 Task: Look for products in the category "Superfoods" from Sunfood Superfoods only.
Action: Mouse moved to (267, 138)
Screenshot: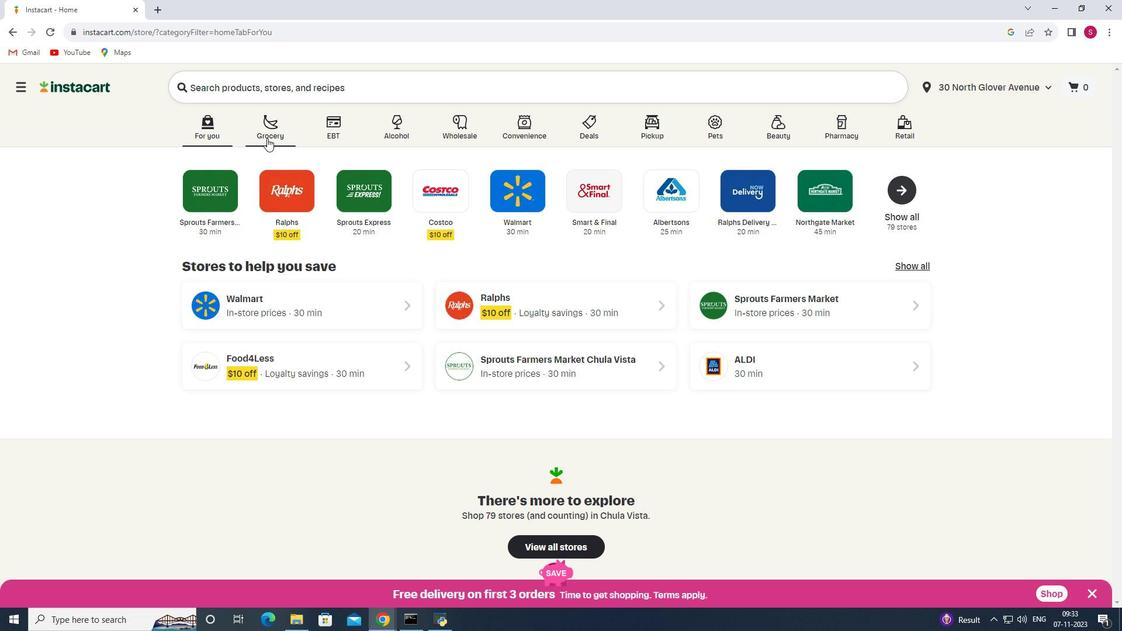 
Action: Mouse pressed left at (267, 138)
Screenshot: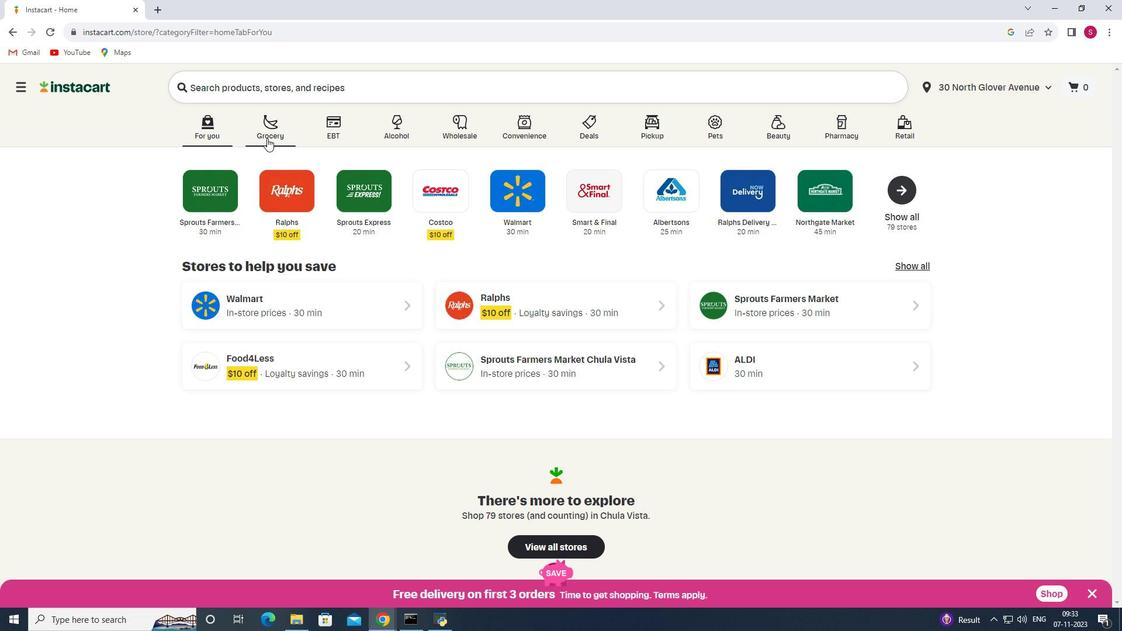 
Action: Mouse moved to (265, 333)
Screenshot: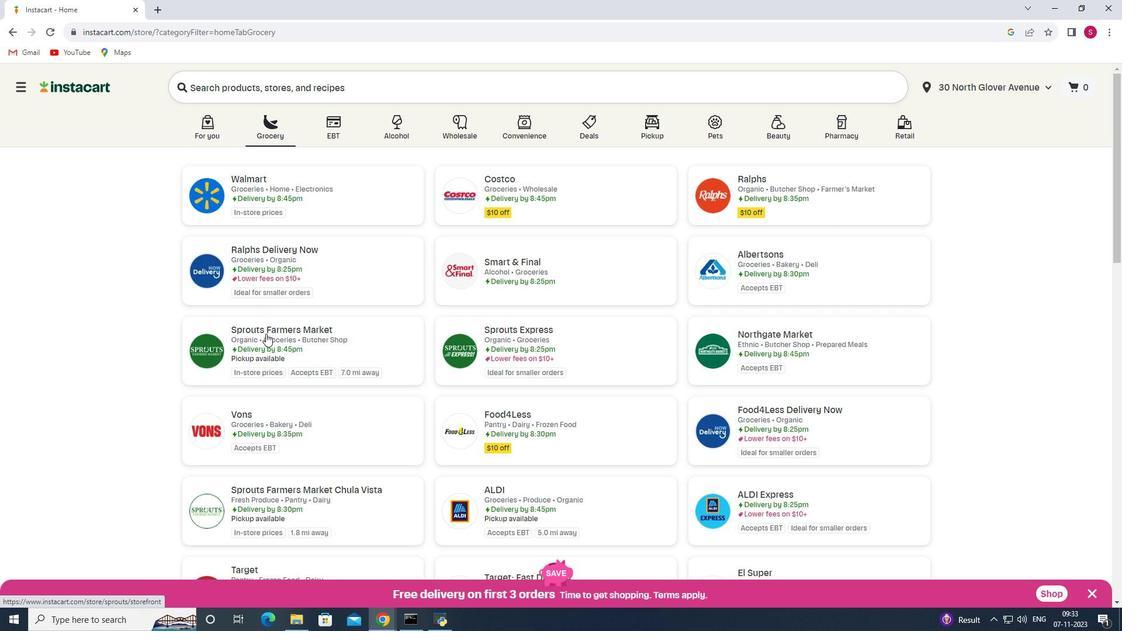 
Action: Mouse pressed left at (265, 333)
Screenshot: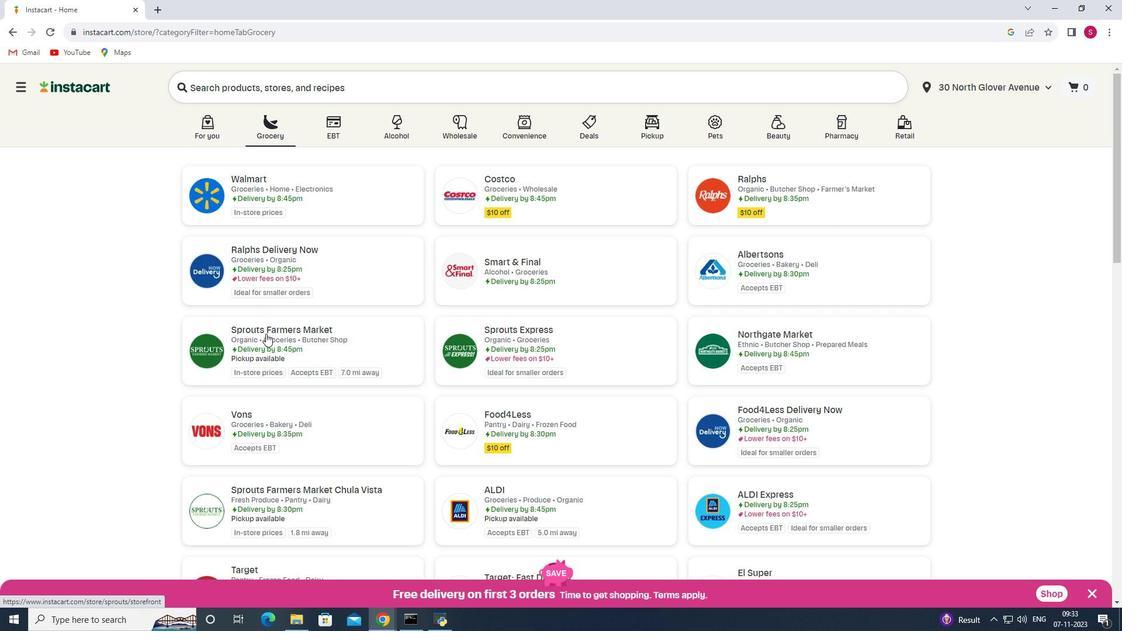 
Action: Mouse moved to (92, 366)
Screenshot: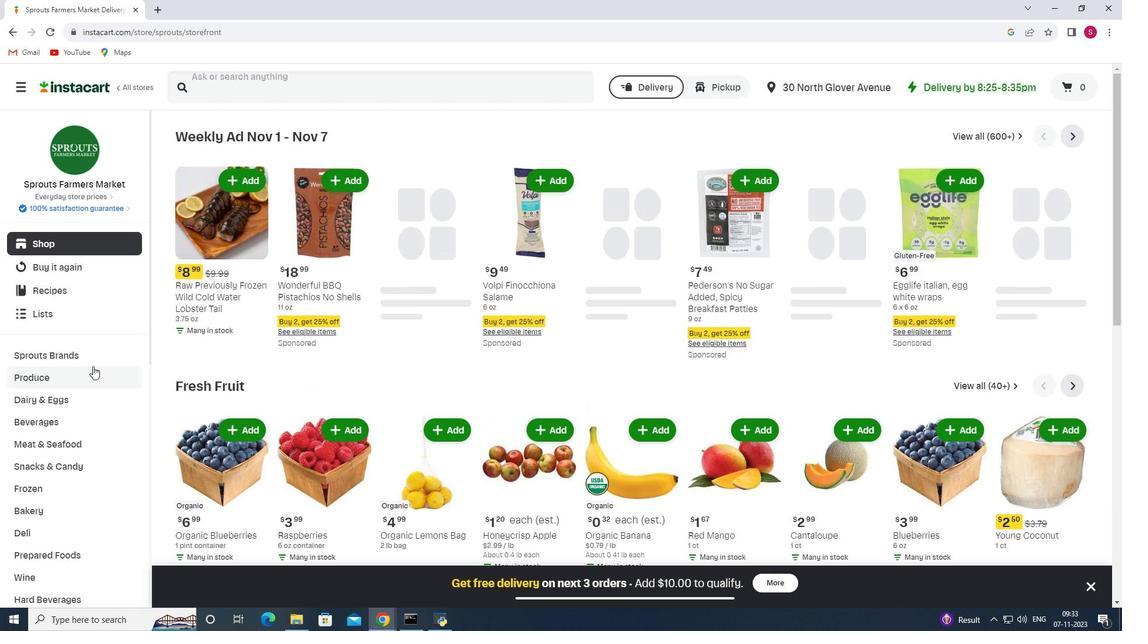
Action: Mouse scrolled (92, 365) with delta (0, 0)
Screenshot: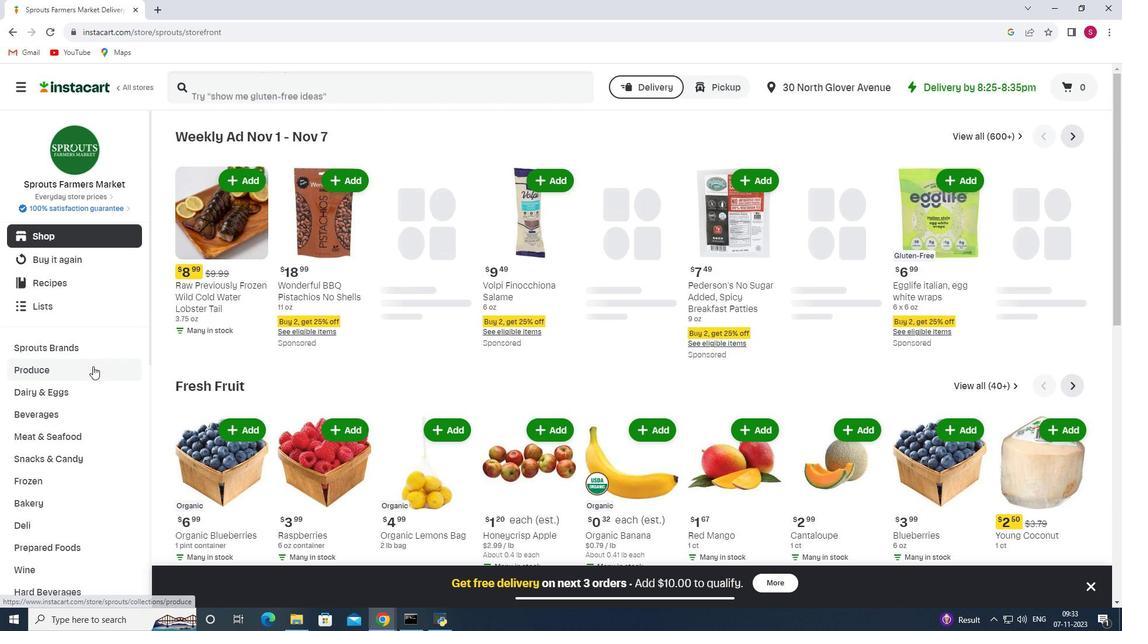 
Action: Mouse scrolled (92, 365) with delta (0, 0)
Screenshot: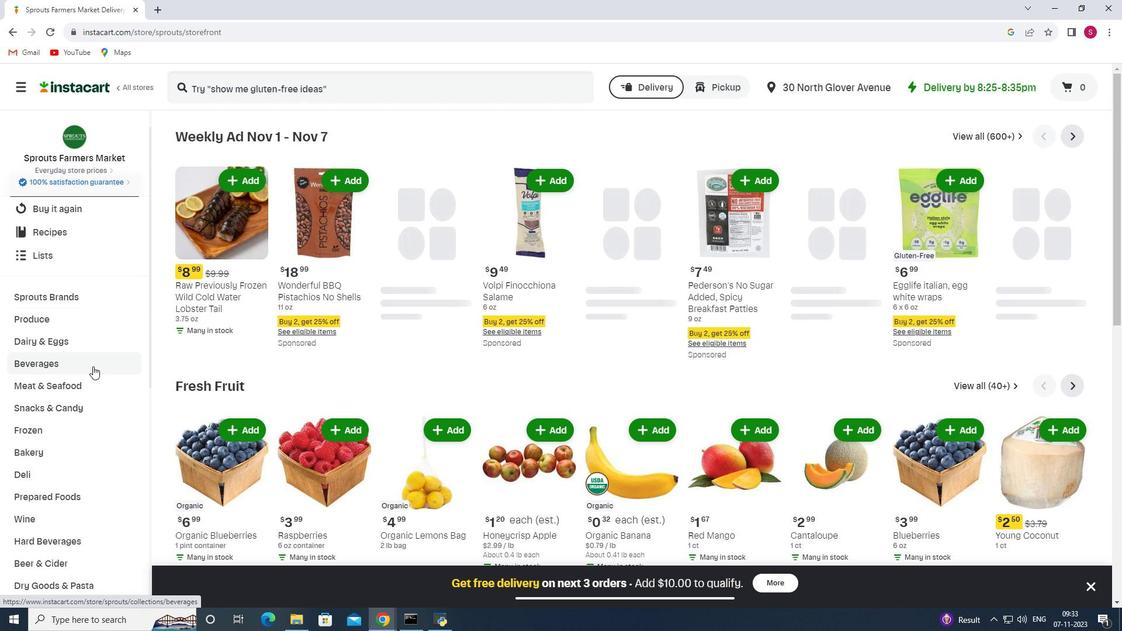 
Action: Mouse moved to (73, 378)
Screenshot: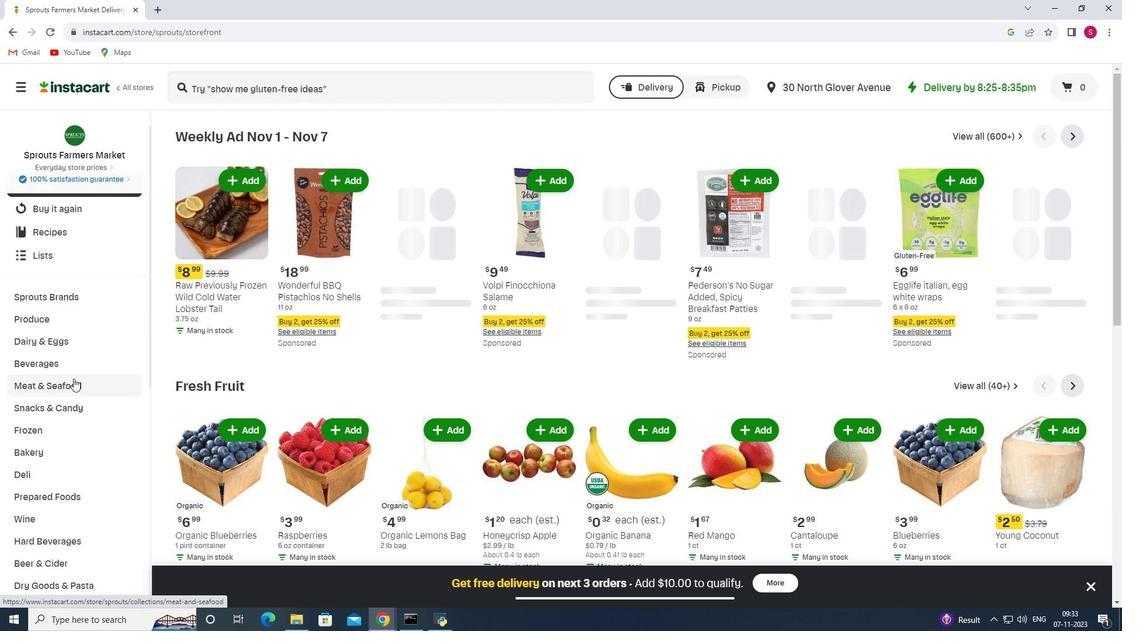 
Action: Mouse scrolled (73, 378) with delta (0, 0)
Screenshot: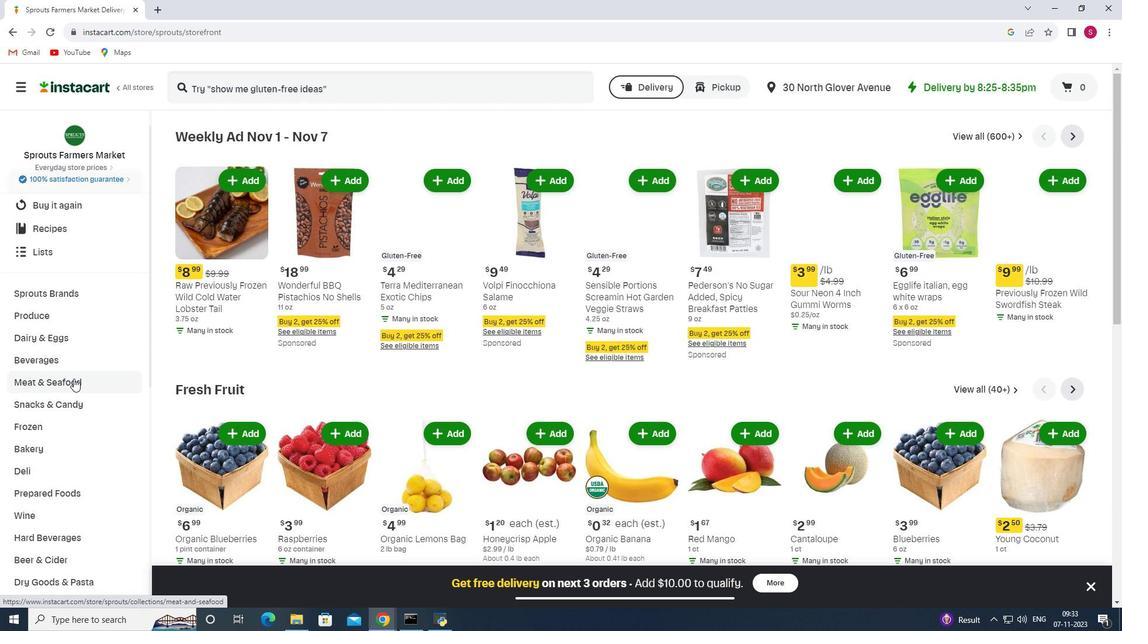 
Action: Mouse scrolled (73, 378) with delta (0, 0)
Screenshot: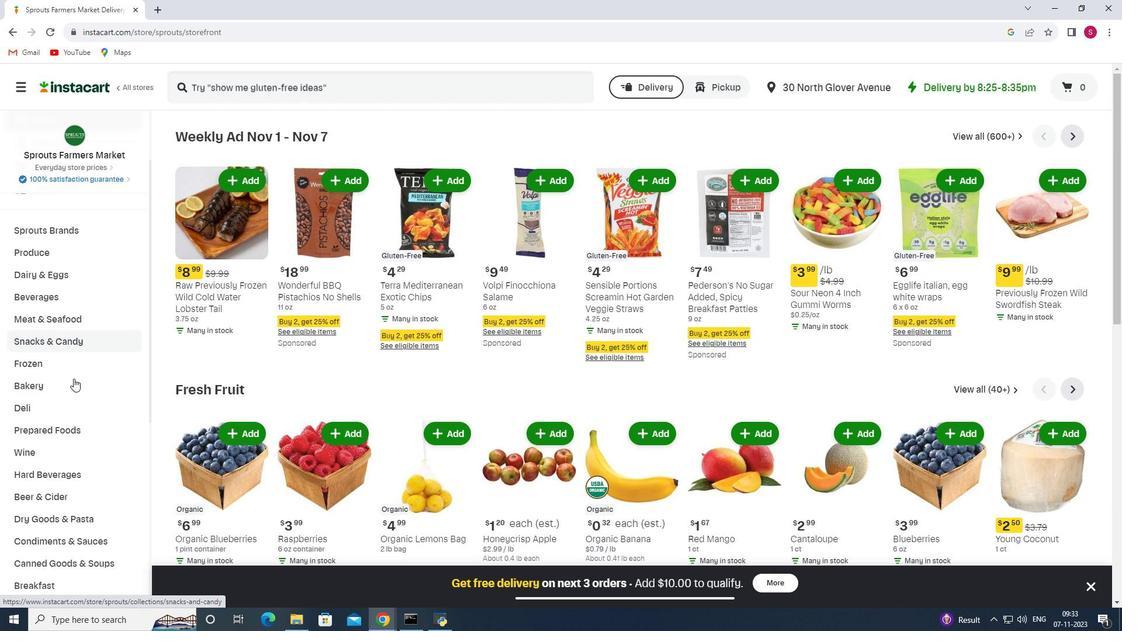 
Action: Mouse scrolled (73, 378) with delta (0, 0)
Screenshot: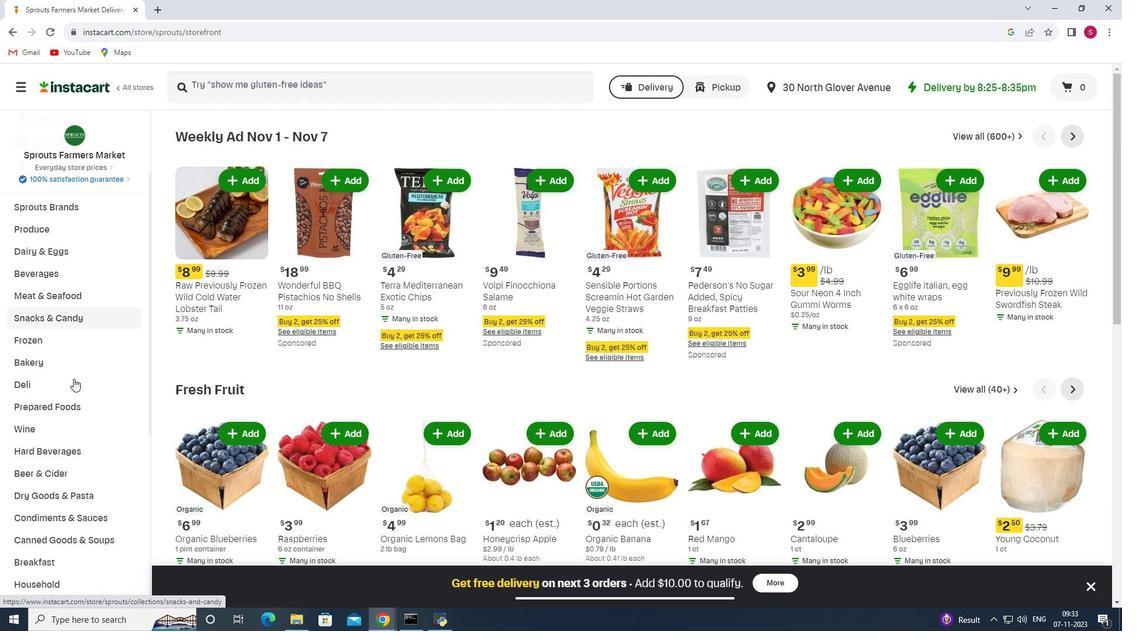 
Action: Mouse scrolled (73, 378) with delta (0, 0)
Screenshot: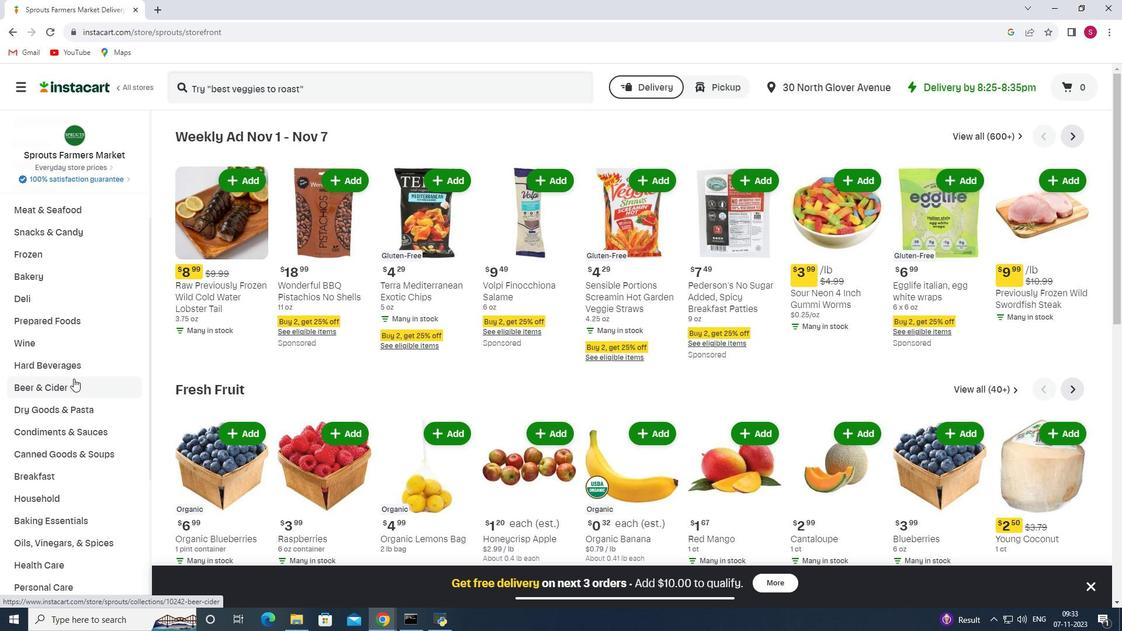 
Action: Mouse scrolled (73, 378) with delta (0, 0)
Screenshot: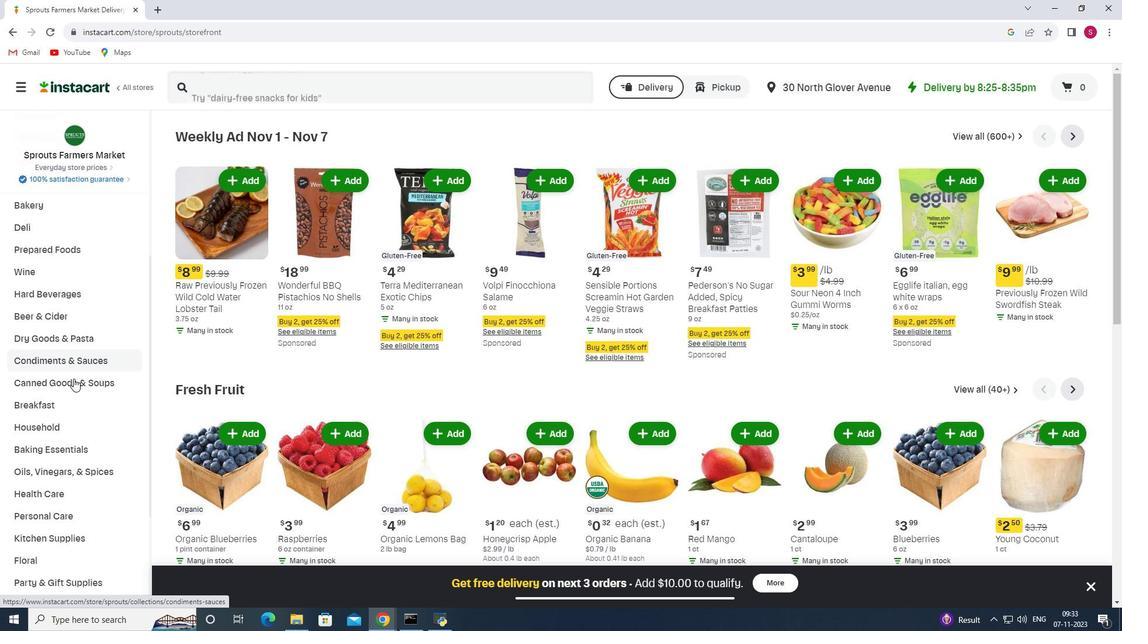
Action: Mouse scrolled (73, 378) with delta (0, 0)
Screenshot: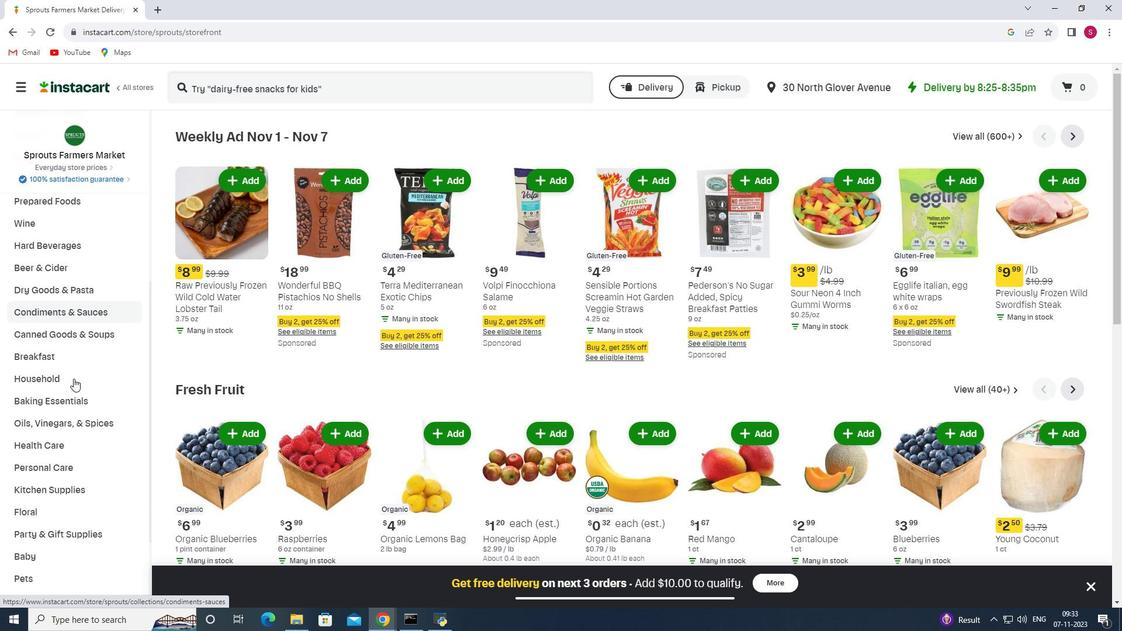 
Action: Mouse moved to (64, 393)
Screenshot: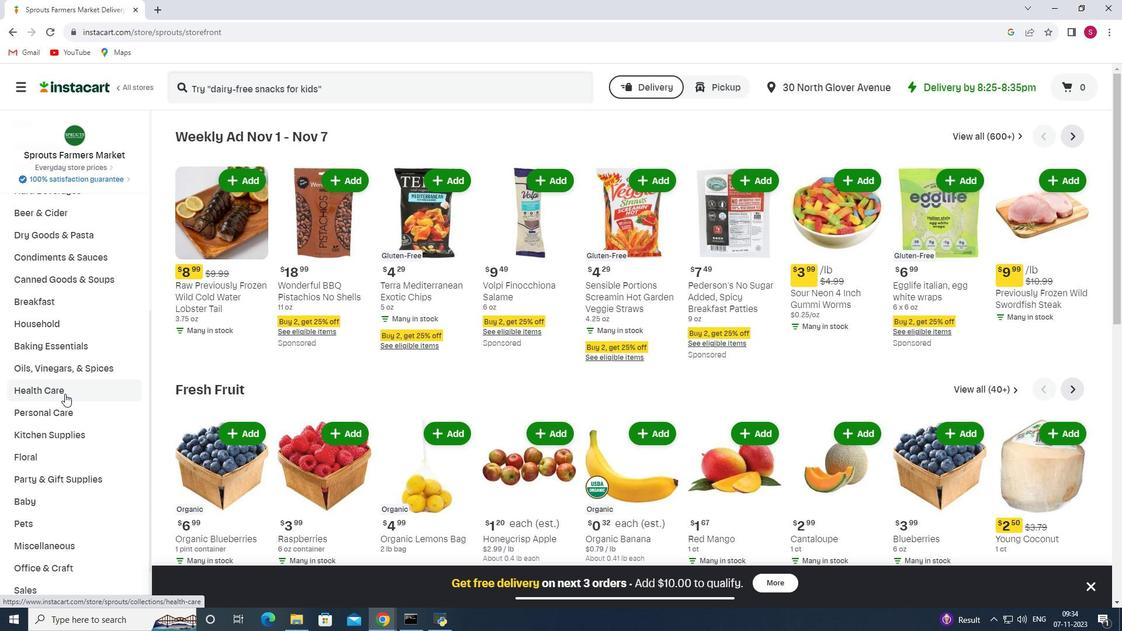 
Action: Mouse pressed left at (64, 393)
Screenshot: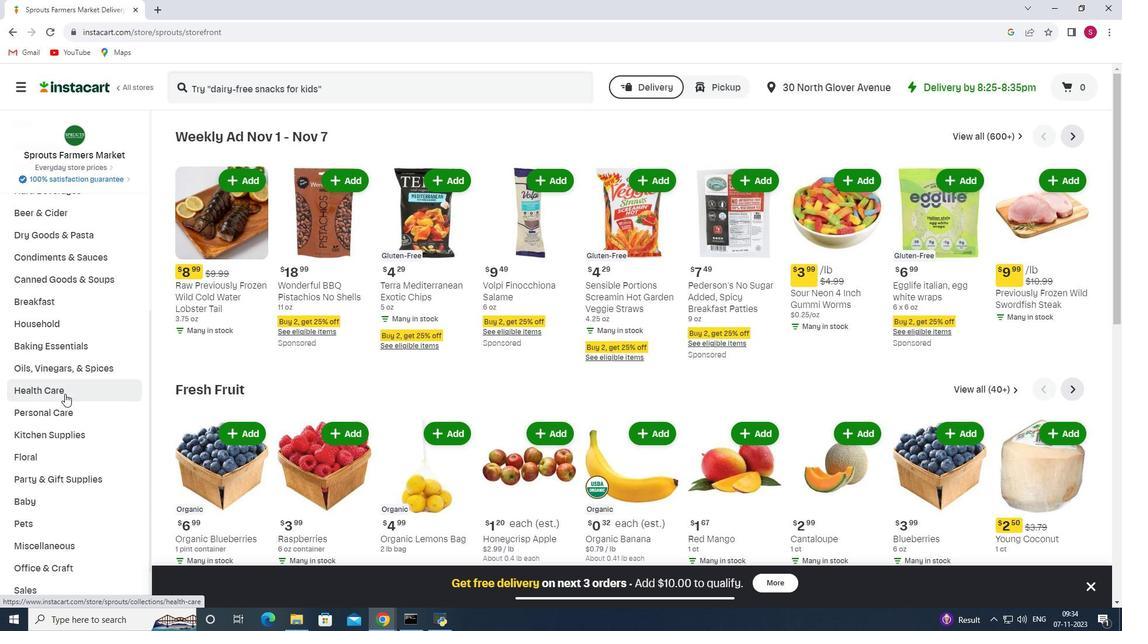 
Action: Mouse moved to (431, 164)
Screenshot: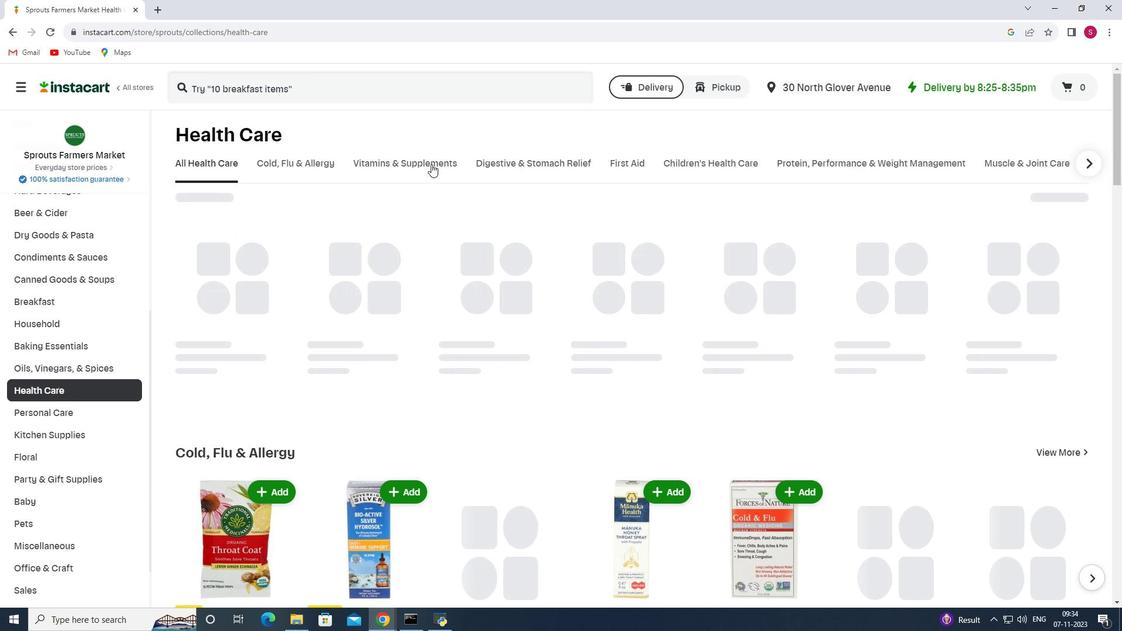 
Action: Mouse pressed left at (431, 164)
Screenshot: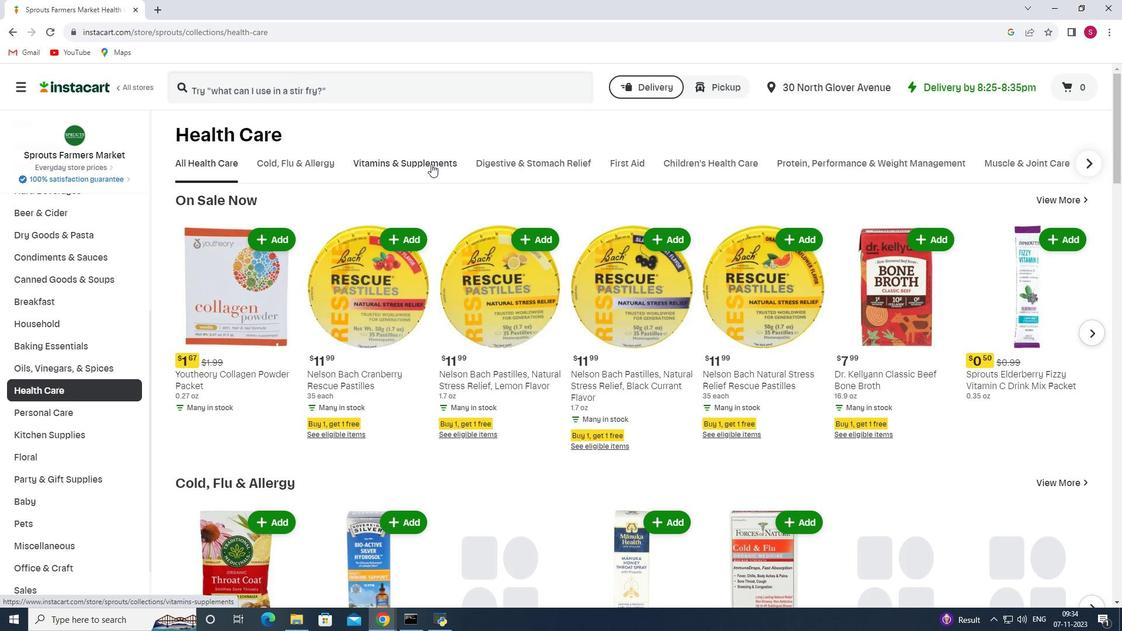 
Action: Mouse moved to (442, 206)
Screenshot: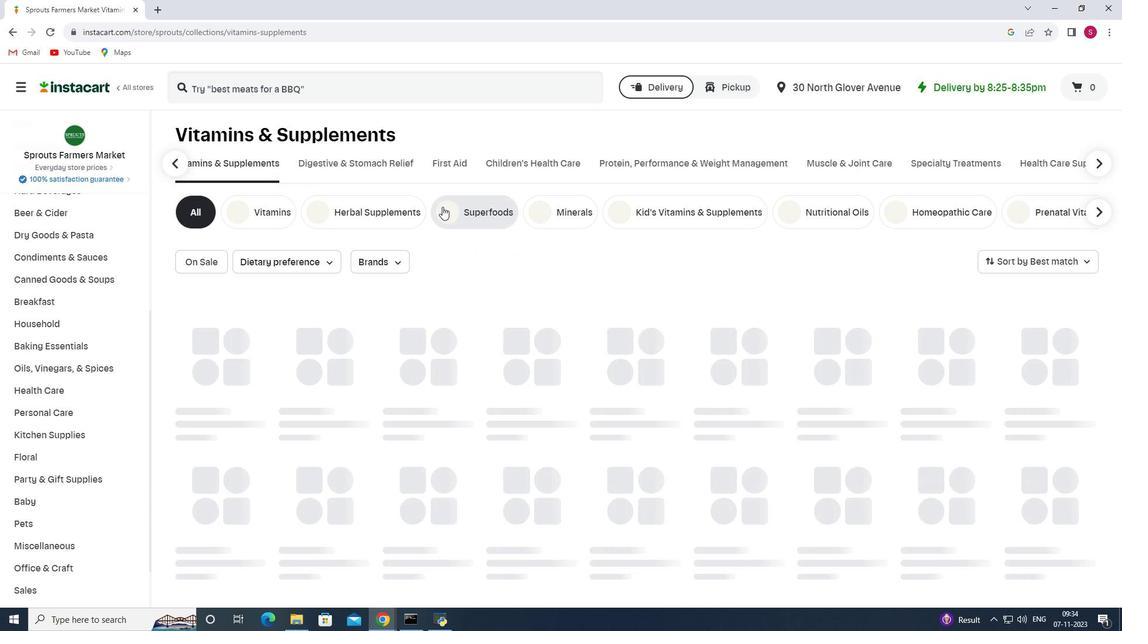 
Action: Mouse pressed left at (442, 206)
Screenshot: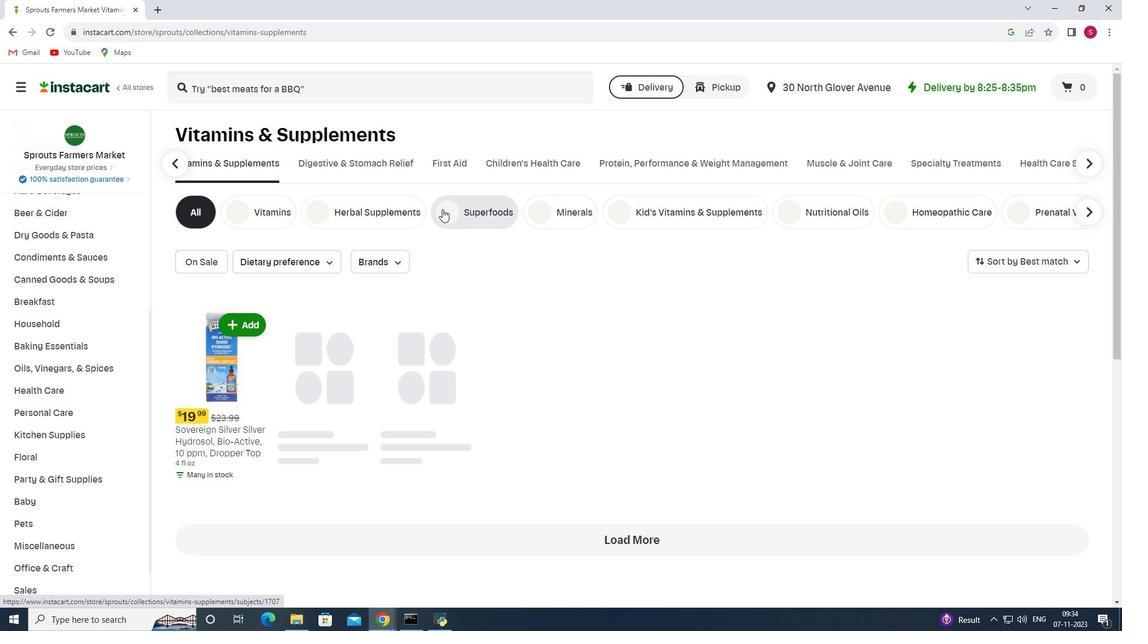 
Action: Mouse moved to (479, 216)
Screenshot: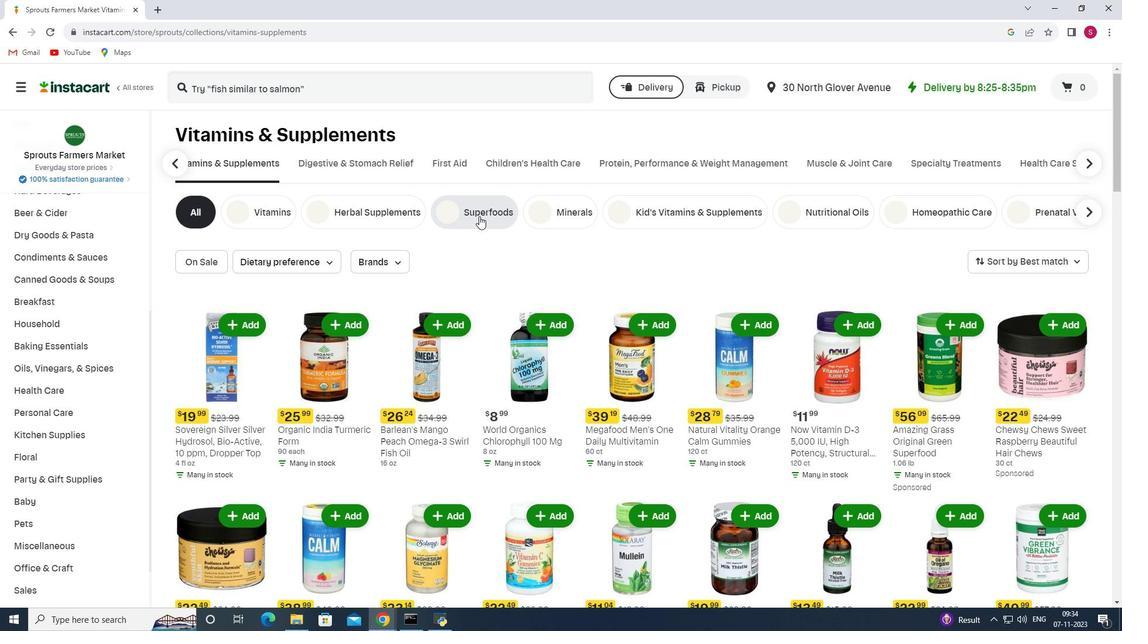 
Action: Mouse pressed left at (479, 216)
Screenshot: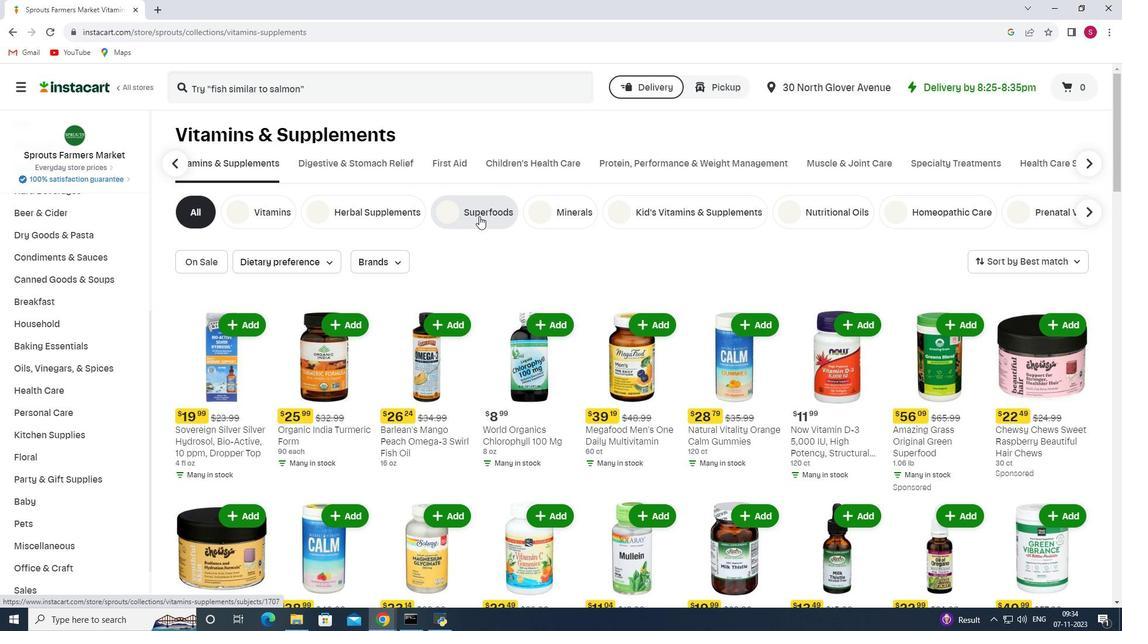 
Action: Mouse moved to (395, 263)
Screenshot: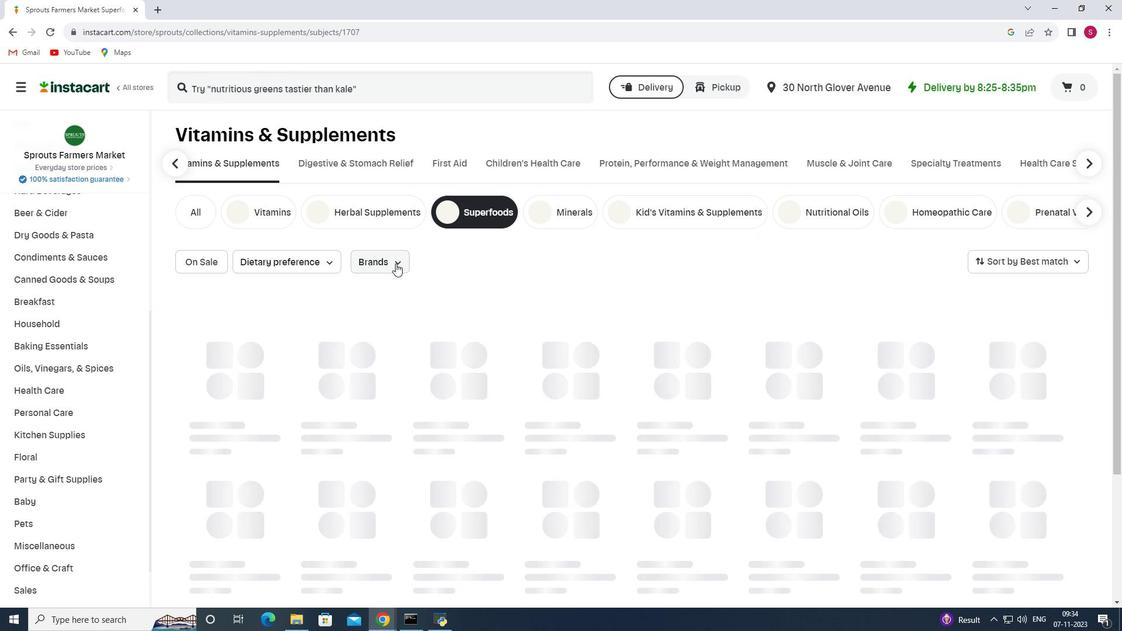 
Action: Mouse pressed left at (395, 263)
Screenshot: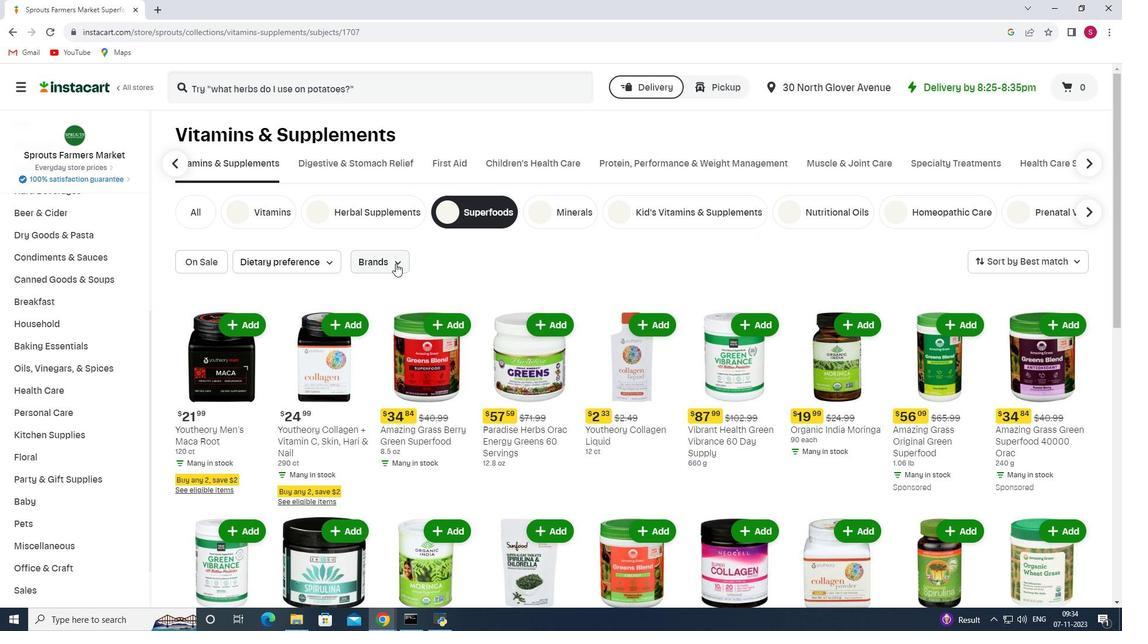 
Action: Mouse moved to (400, 301)
Screenshot: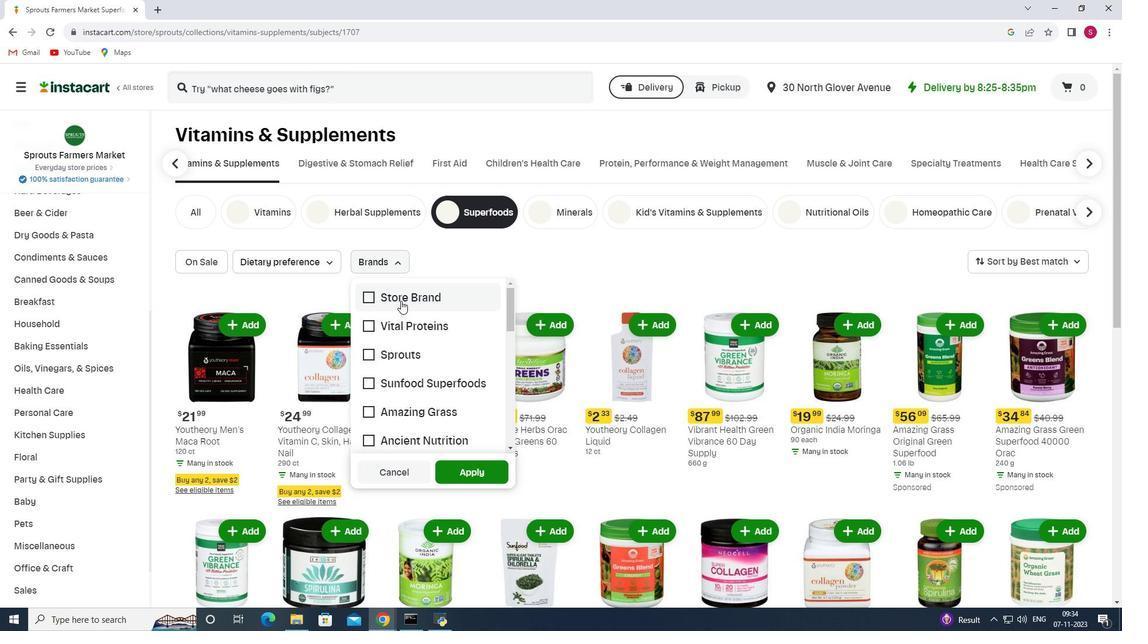
Action: Mouse scrolled (400, 300) with delta (0, 0)
Screenshot: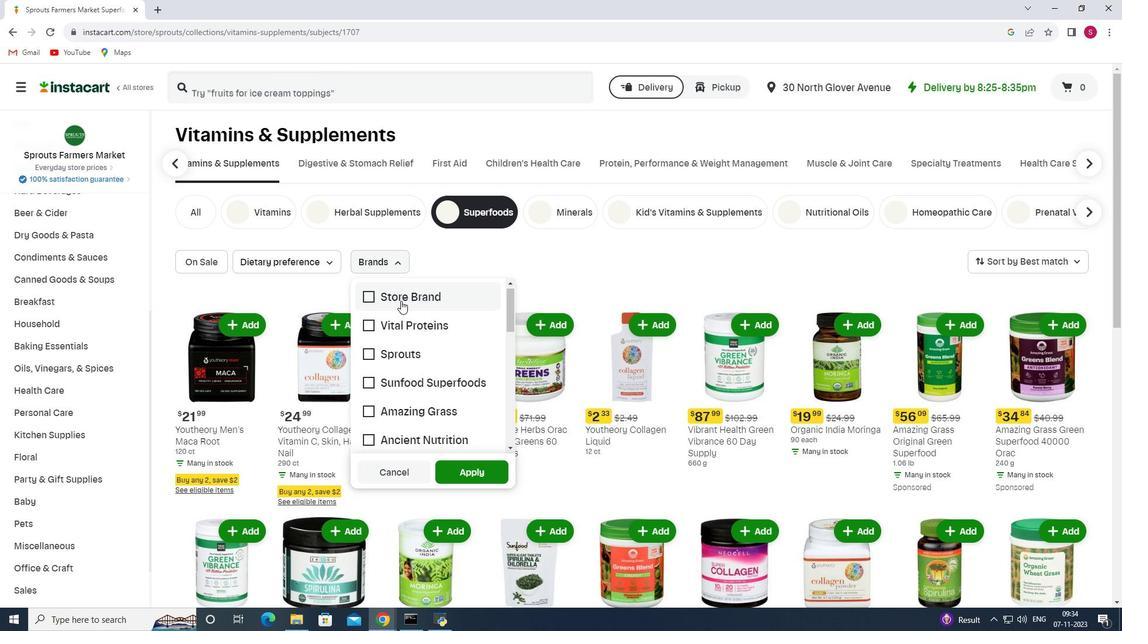 
Action: Mouse moved to (369, 322)
Screenshot: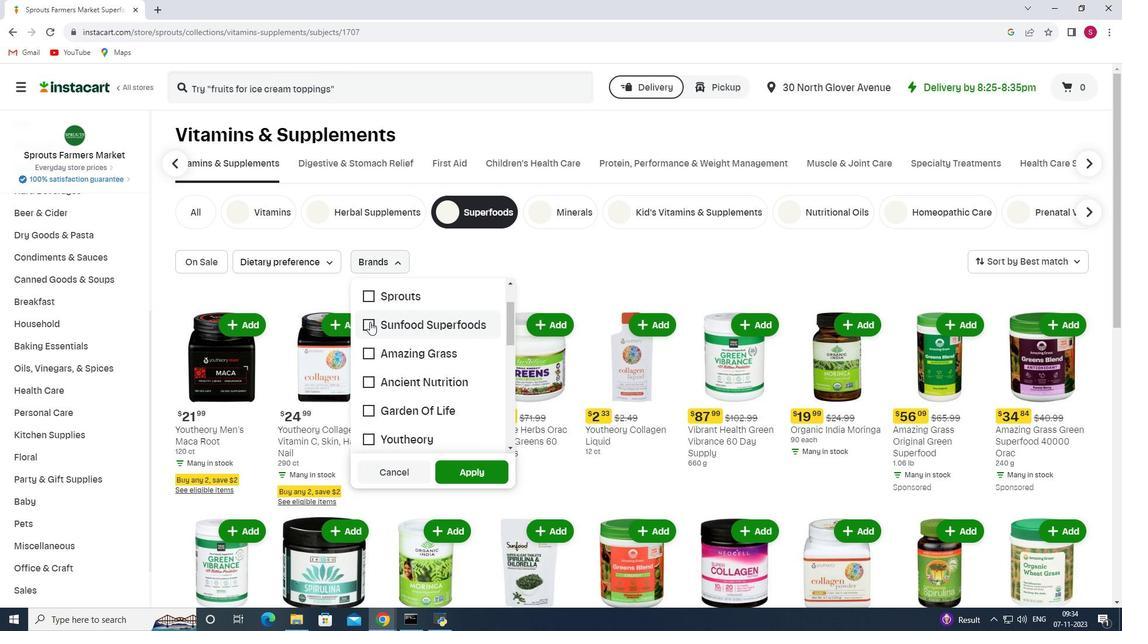 
Action: Mouse pressed left at (369, 322)
Screenshot: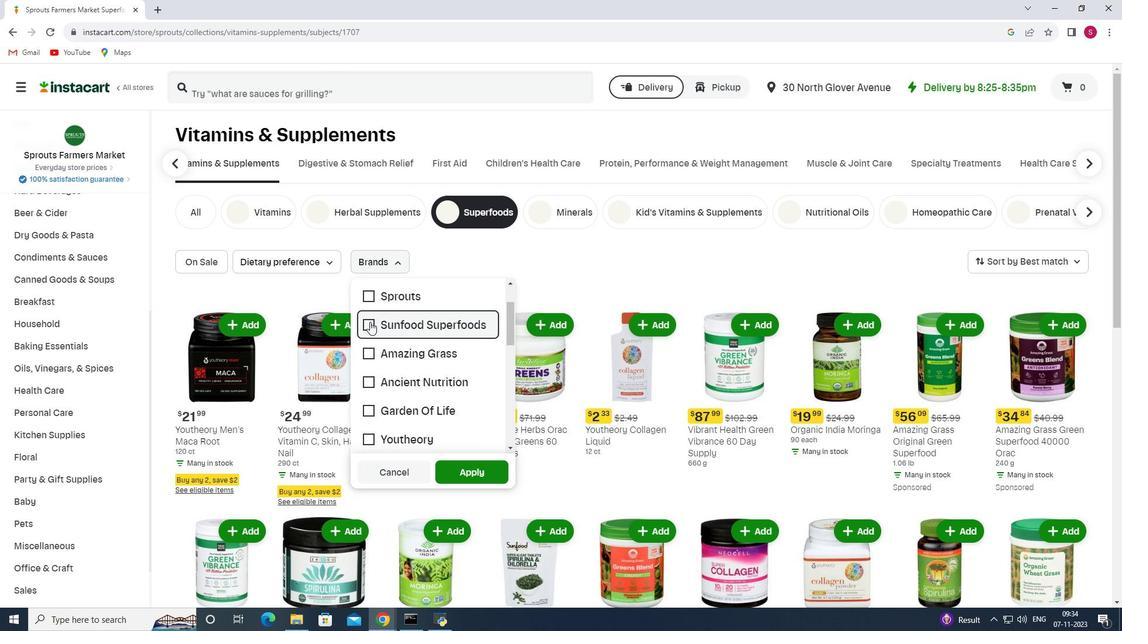
Action: Mouse moved to (481, 467)
Screenshot: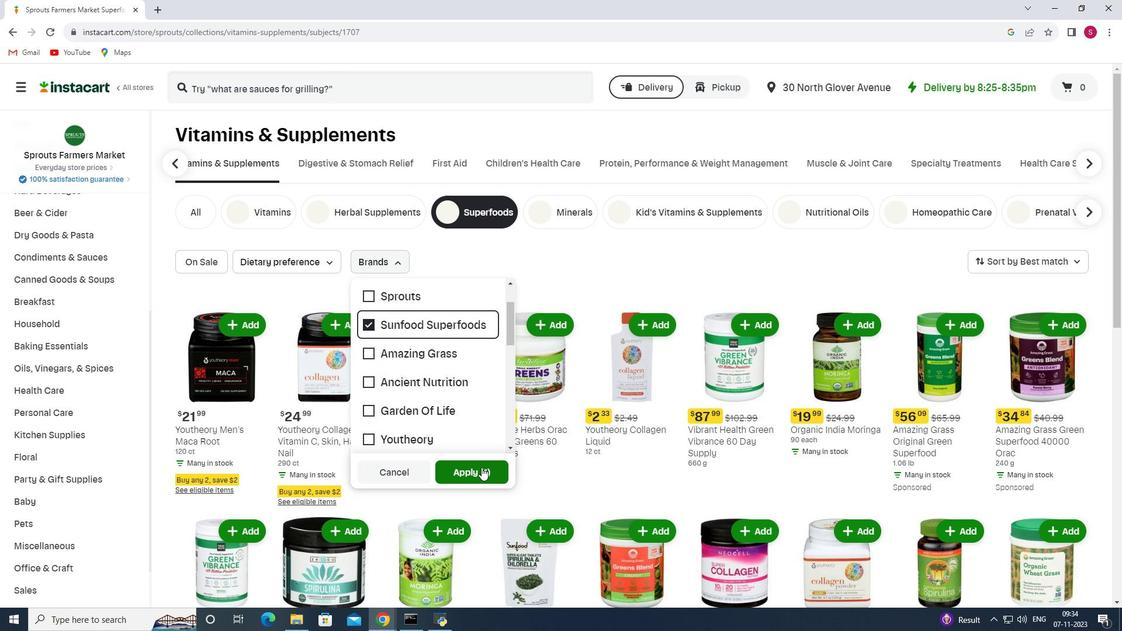 
Action: Mouse pressed left at (481, 467)
Screenshot: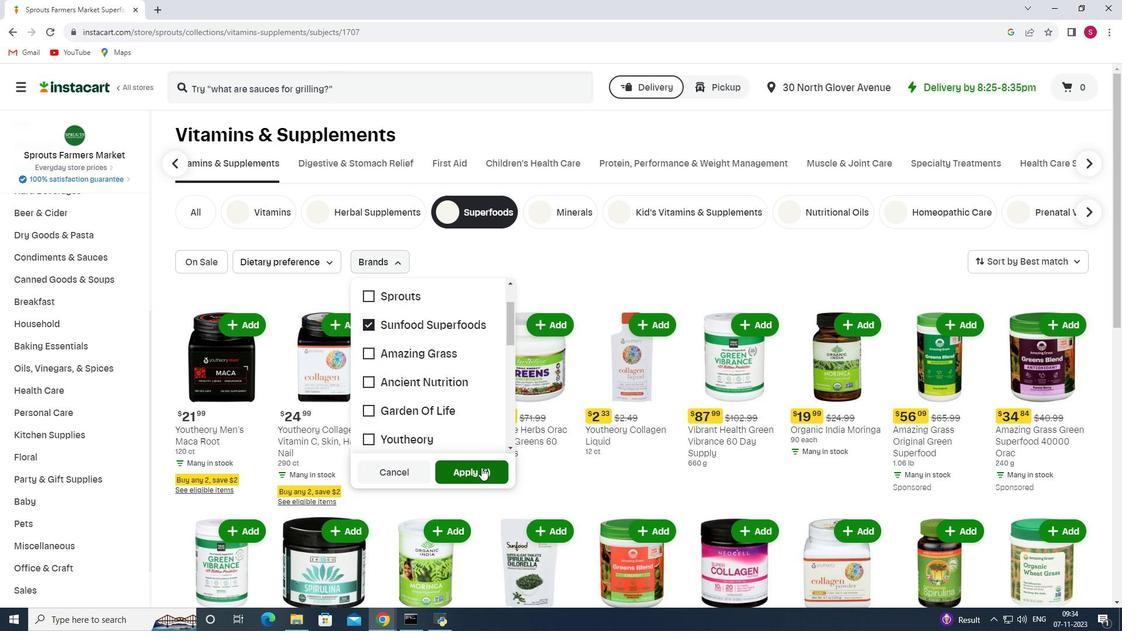 
